 Task: Move the task Data not being saved when expected to the section To-Do in the project ZoomOut and sort the tasks in the project by Assignee in Ascending order.
Action: Mouse moved to (513, 232)
Screenshot: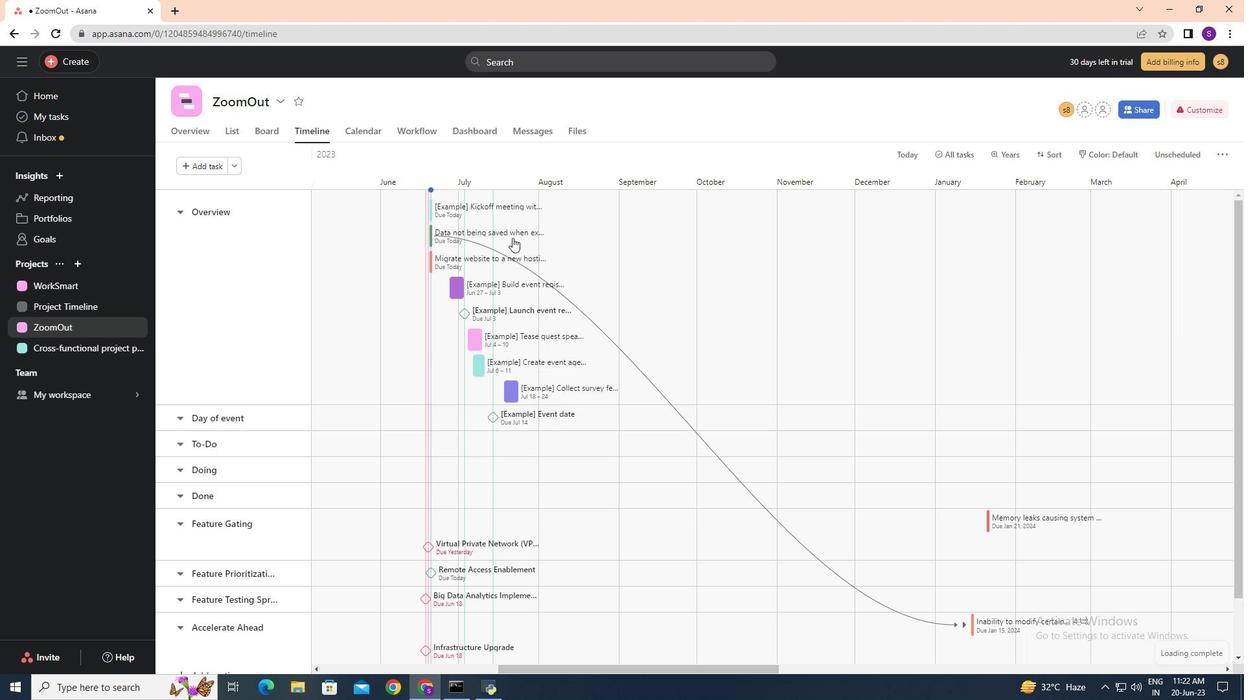 
Action: Mouse pressed left at (513, 232)
Screenshot: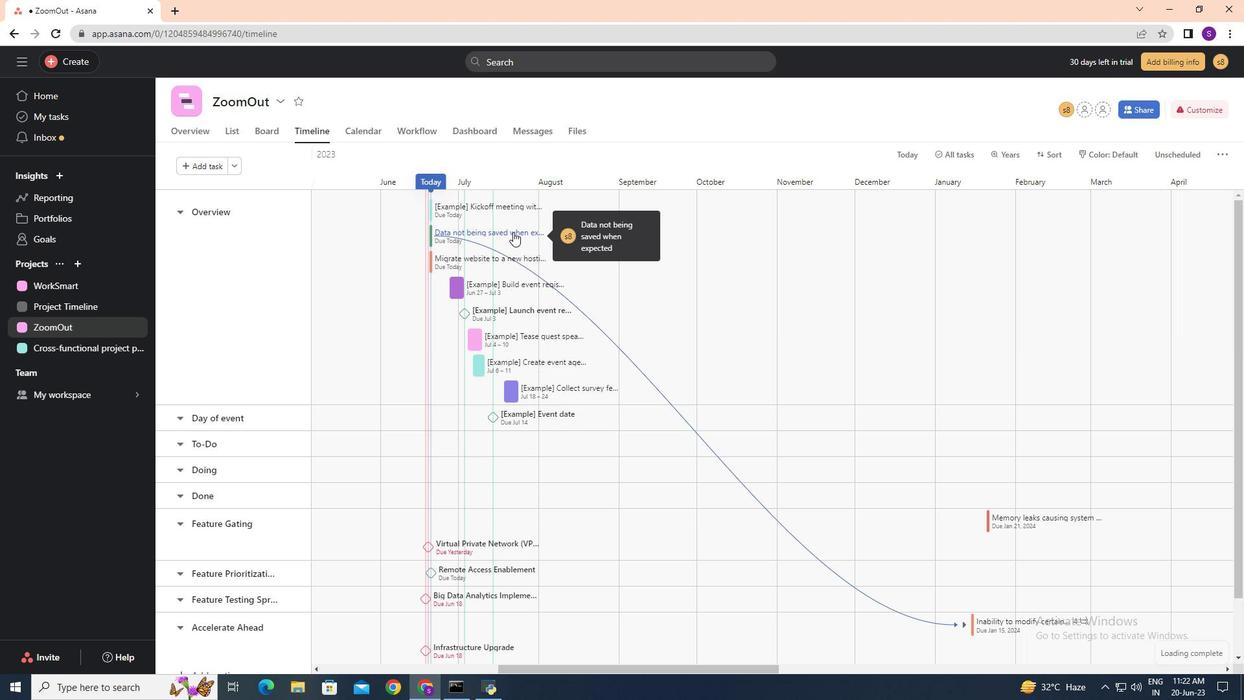 
Action: Mouse moved to (985, 289)
Screenshot: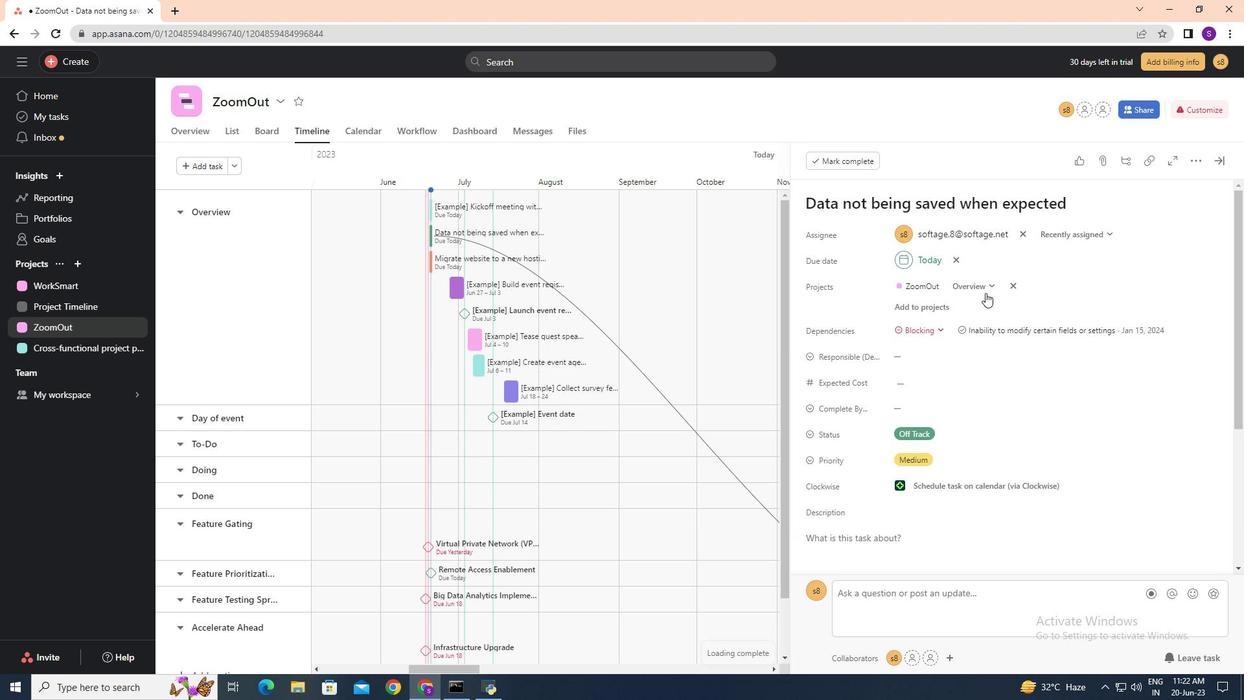 
Action: Mouse pressed left at (985, 289)
Screenshot: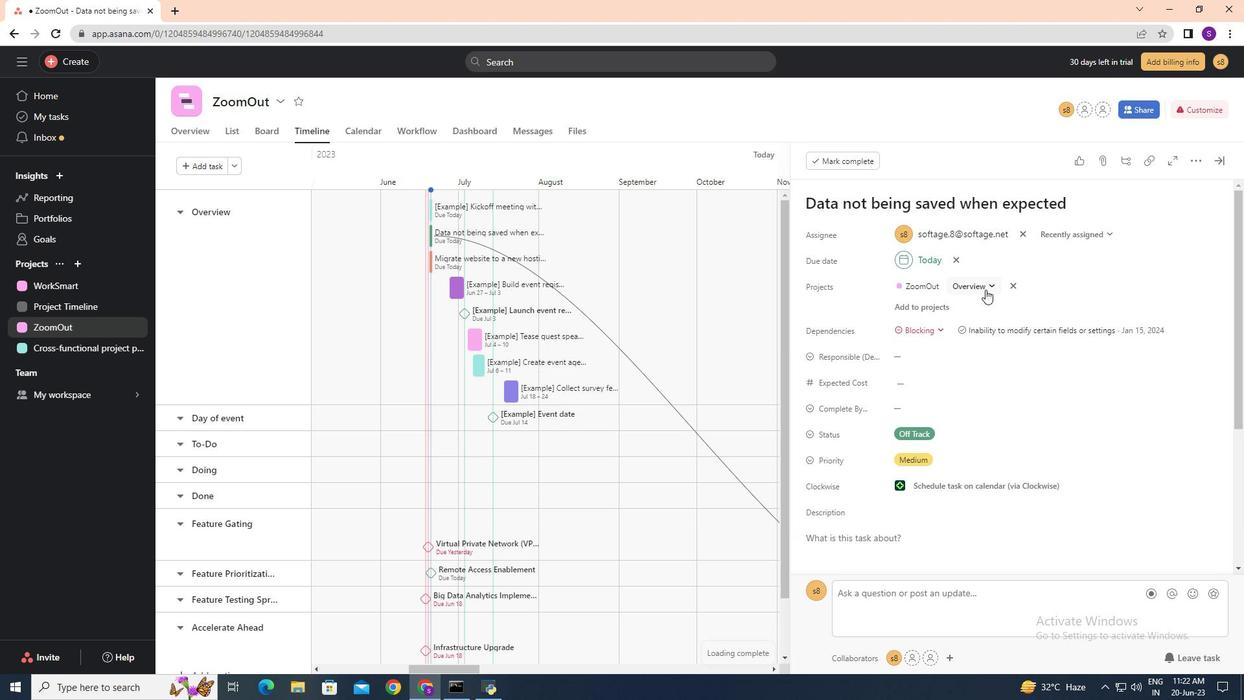 
Action: Mouse moved to (954, 359)
Screenshot: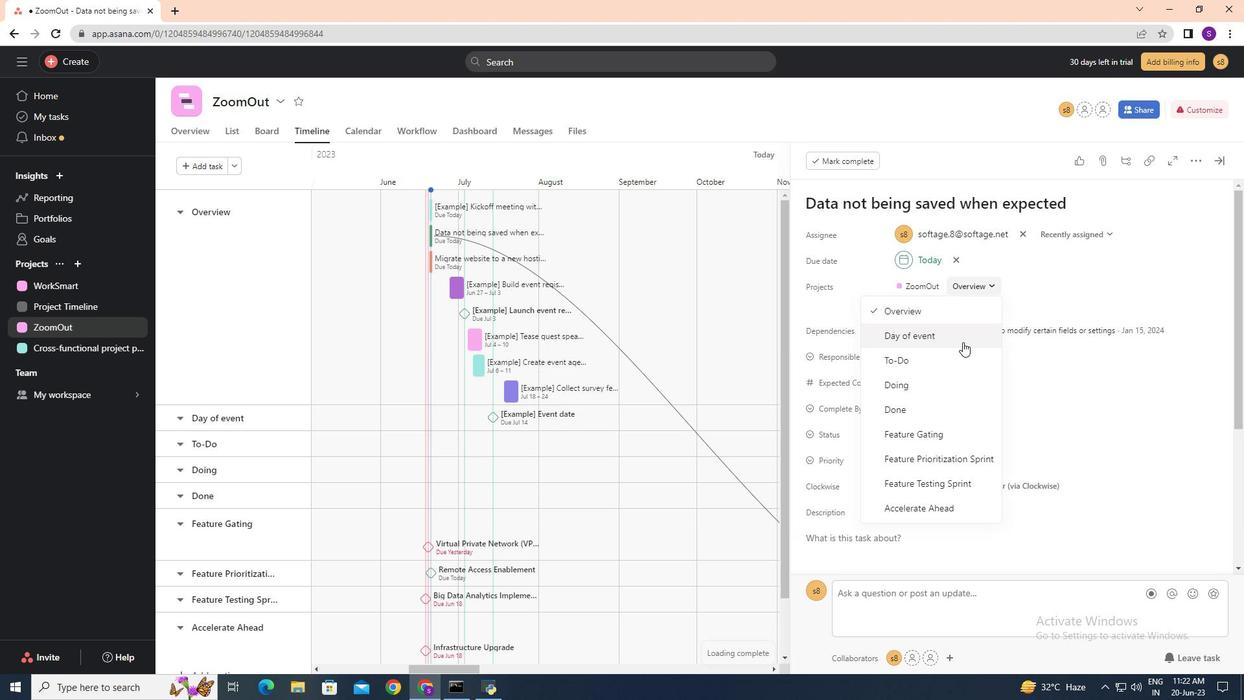 
Action: Mouse pressed left at (954, 359)
Screenshot: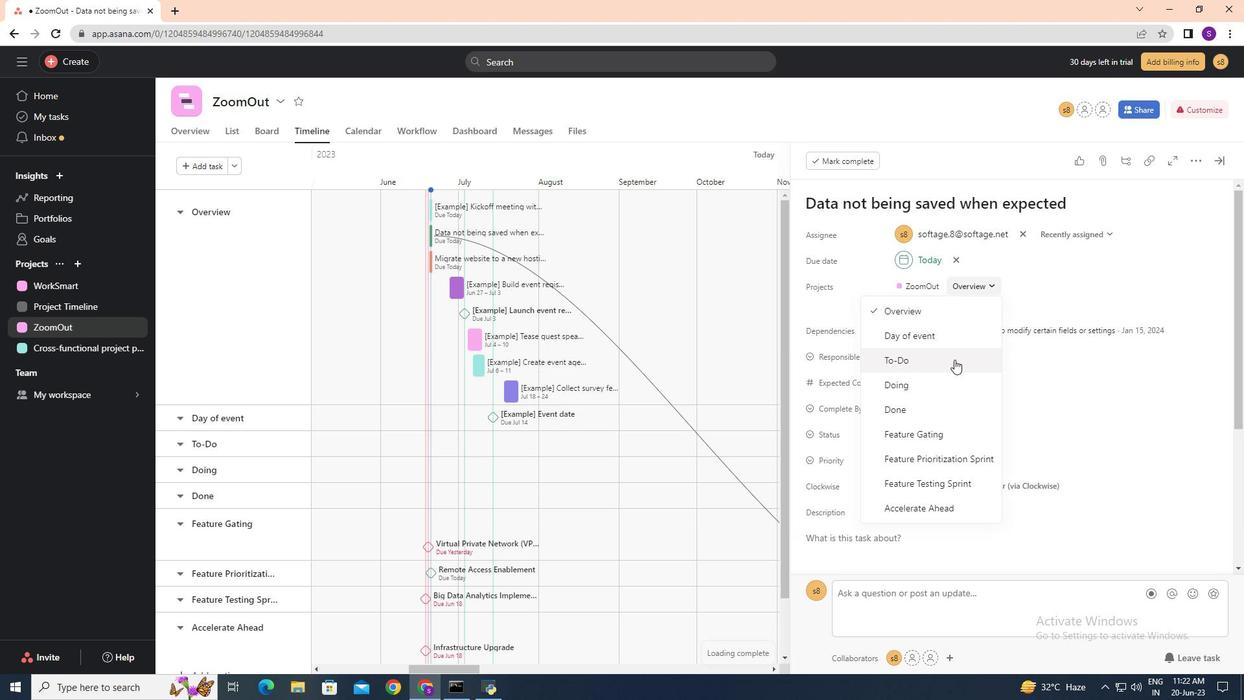 
Action: Mouse pressed left at (954, 359)
Screenshot: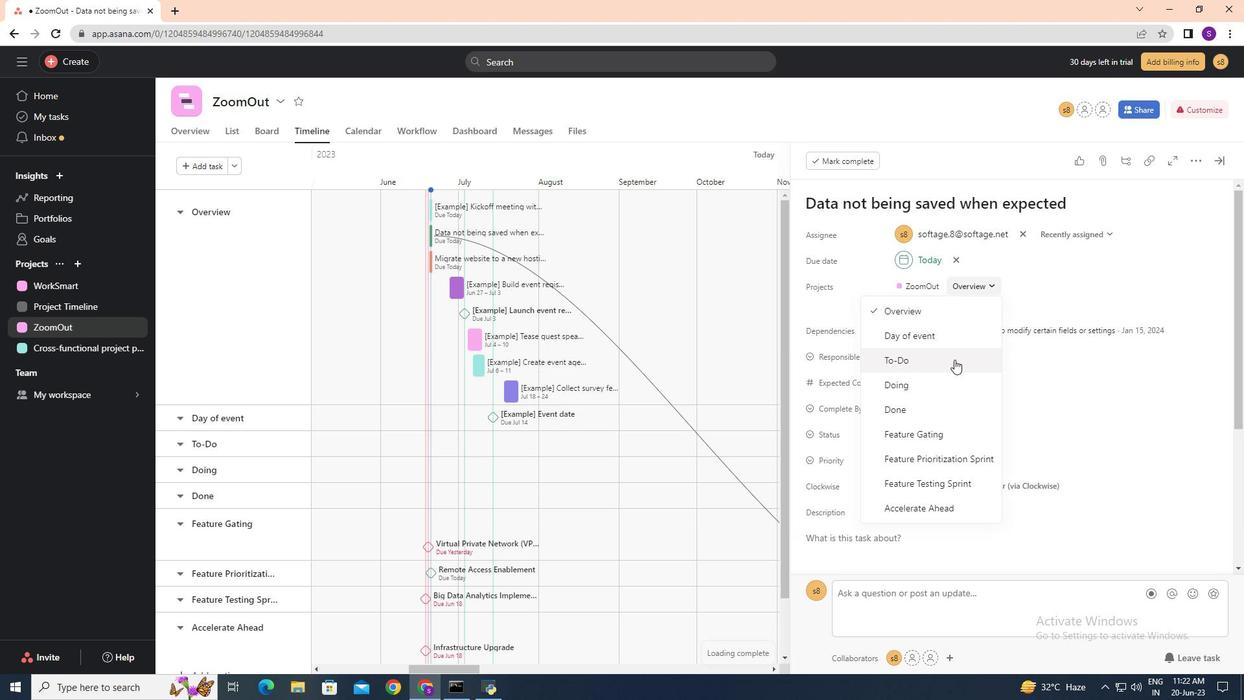 
Action: Mouse moved to (234, 127)
Screenshot: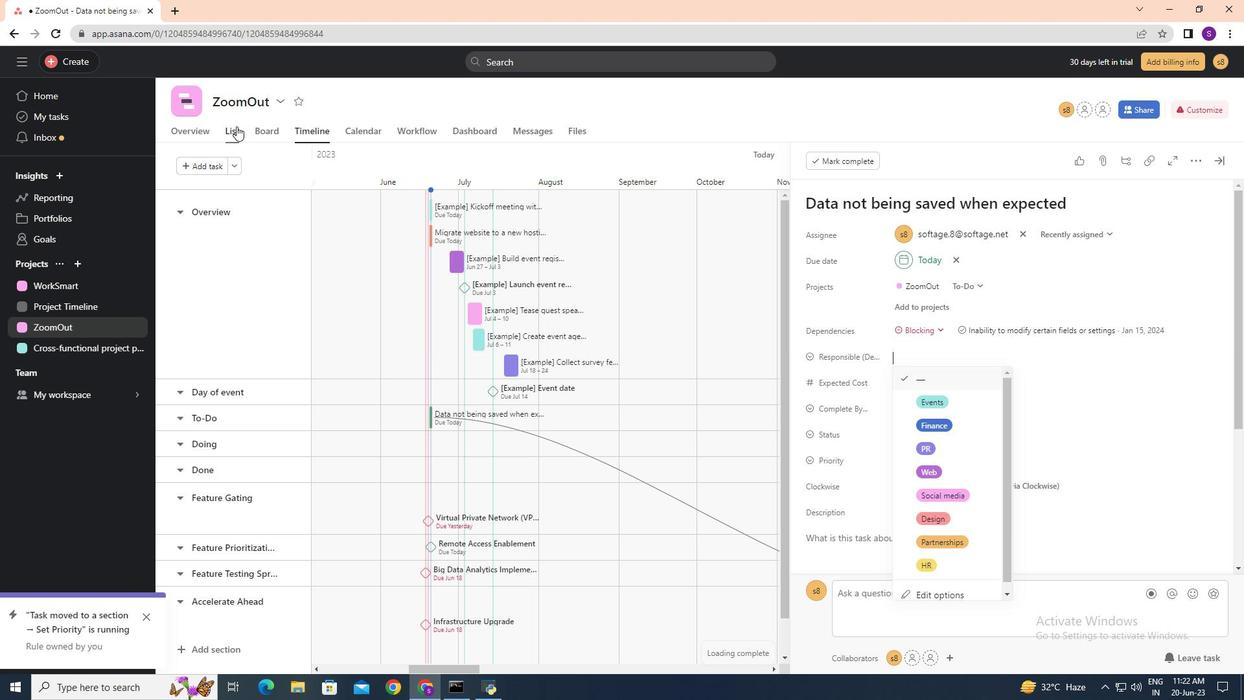
Action: Mouse pressed left at (234, 127)
Screenshot: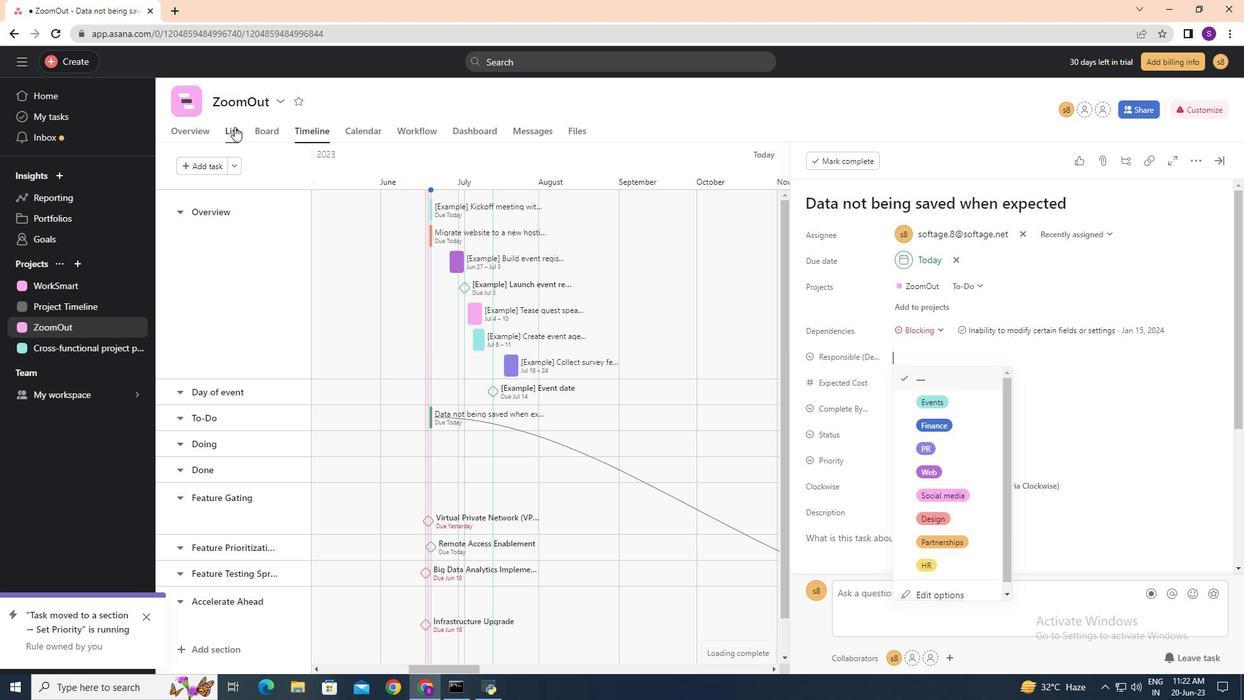 
Action: Mouse moved to (315, 159)
Screenshot: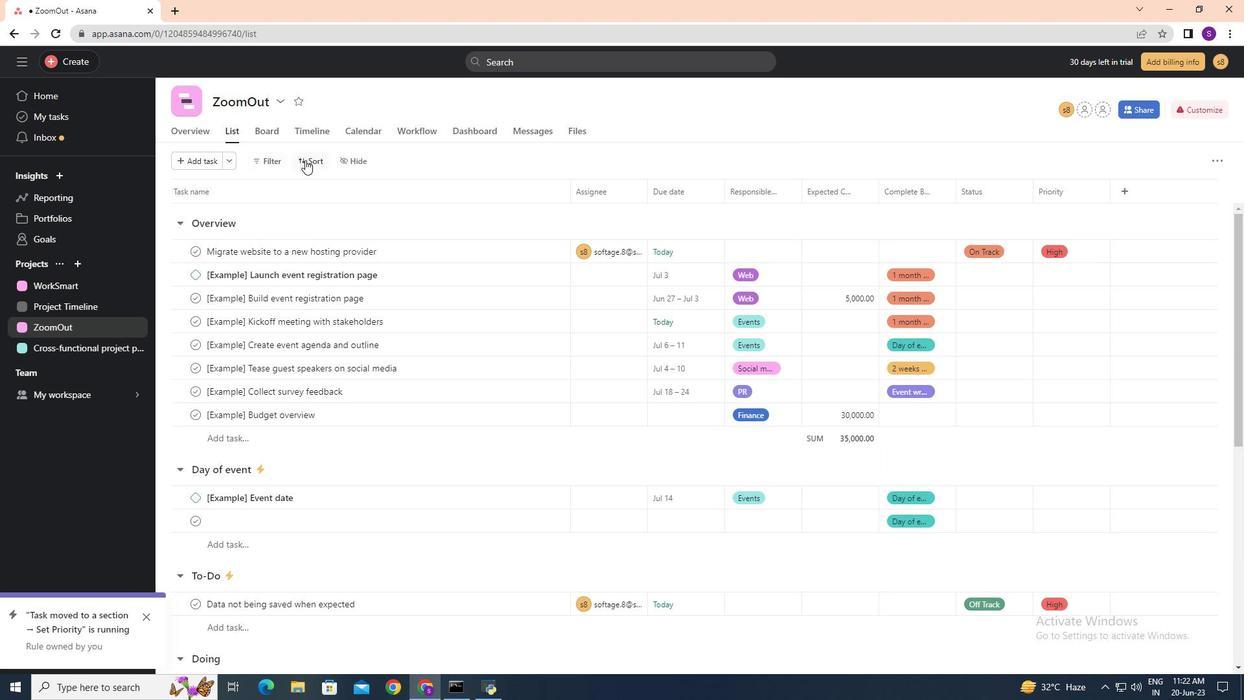
Action: Mouse pressed left at (315, 159)
Screenshot: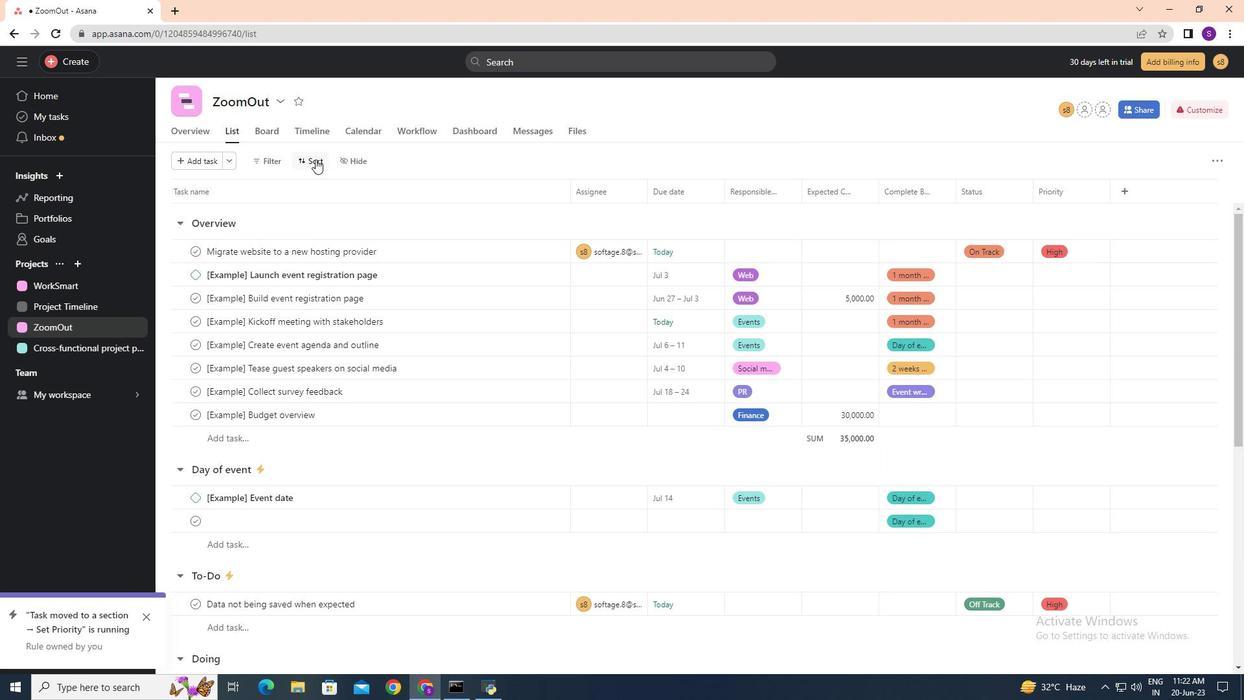 
Action: Mouse moved to (327, 270)
Screenshot: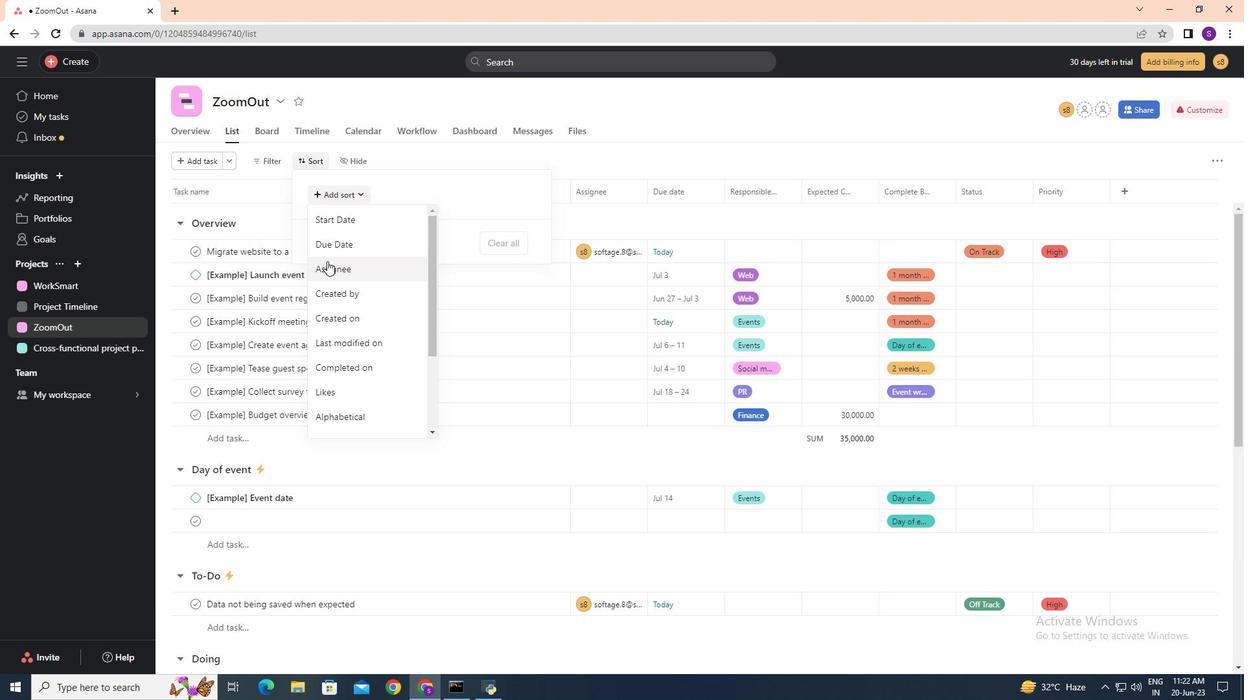 
Action: Mouse pressed left at (327, 270)
Screenshot: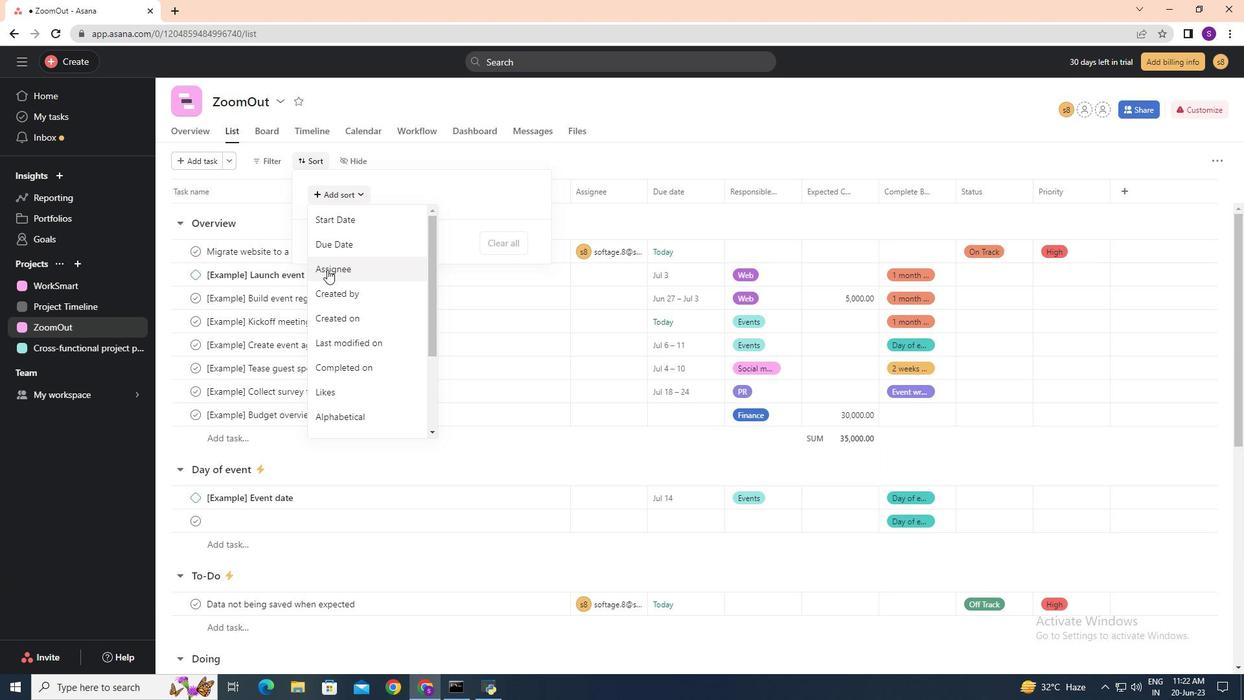 
Action: Mouse moved to (401, 213)
Screenshot: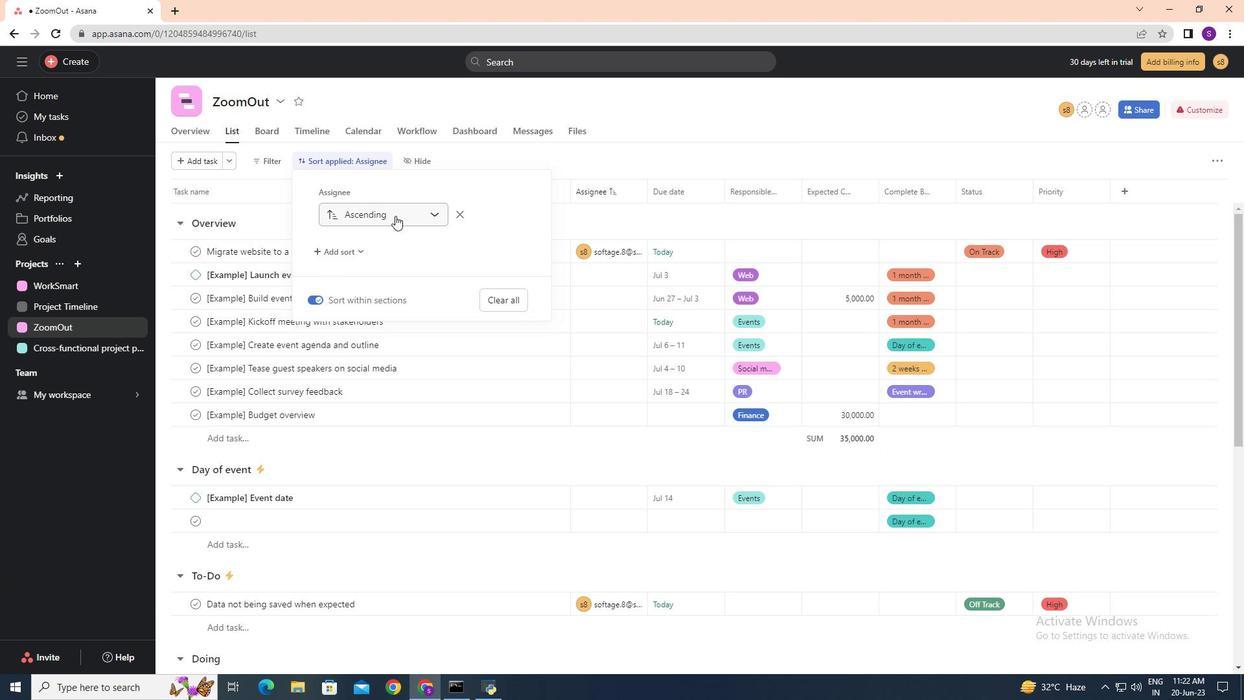 
Action: Mouse pressed left at (401, 213)
Screenshot: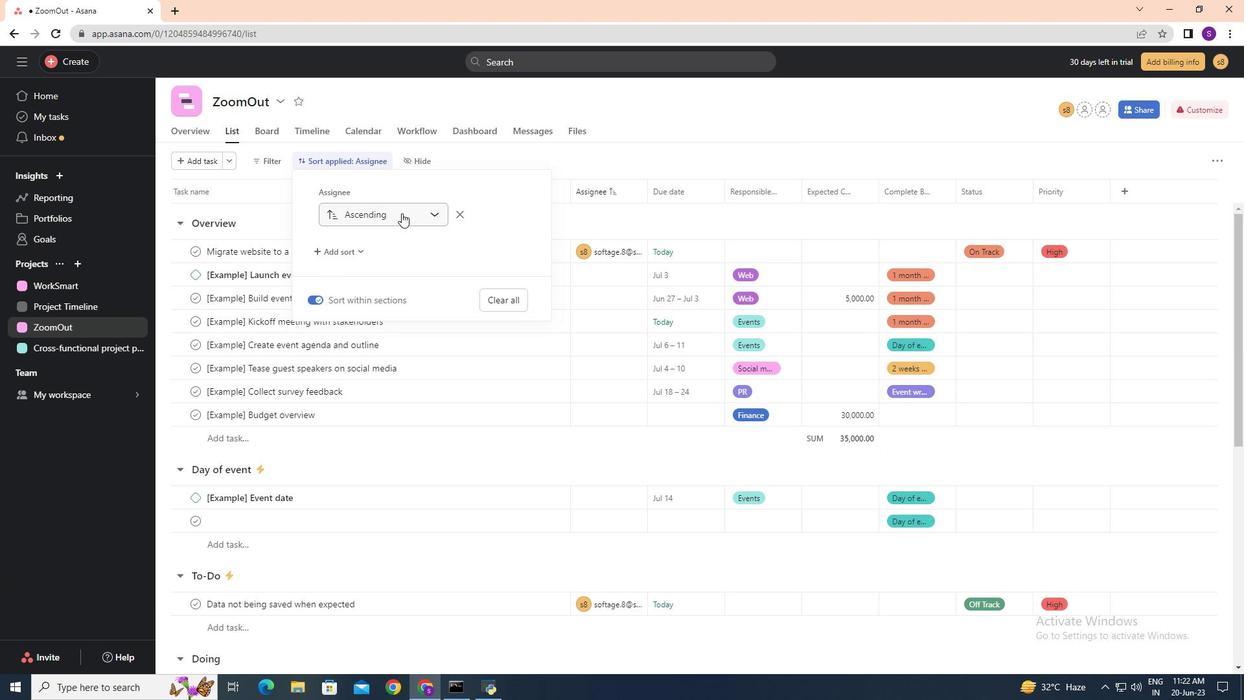 
Action: Mouse moved to (388, 248)
Screenshot: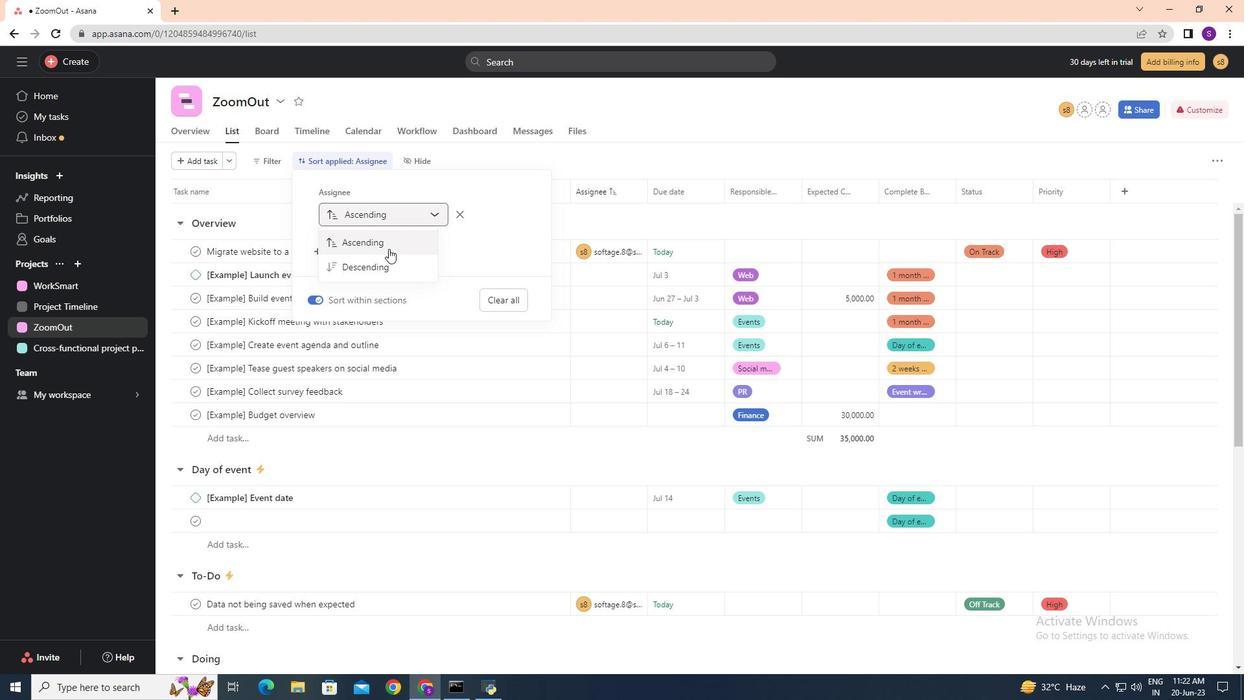 
Action: Mouse pressed left at (388, 248)
Screenshot: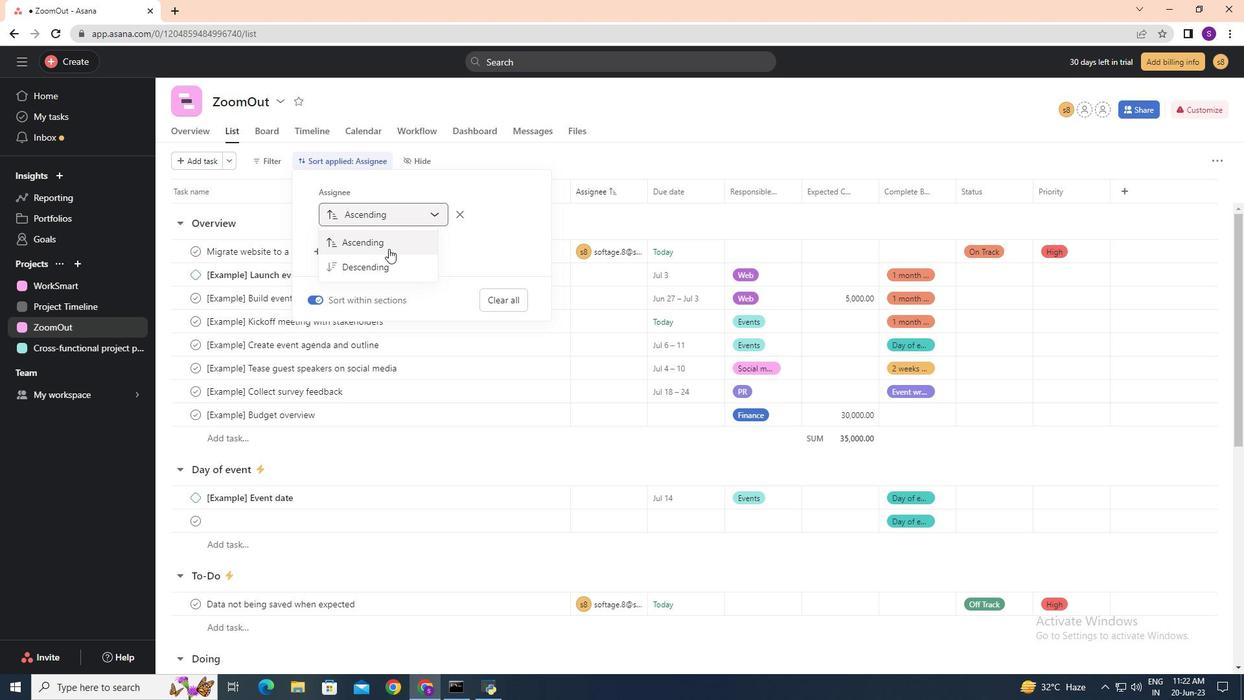 
Action: Mouse moved to (494, 298)
Screenshot: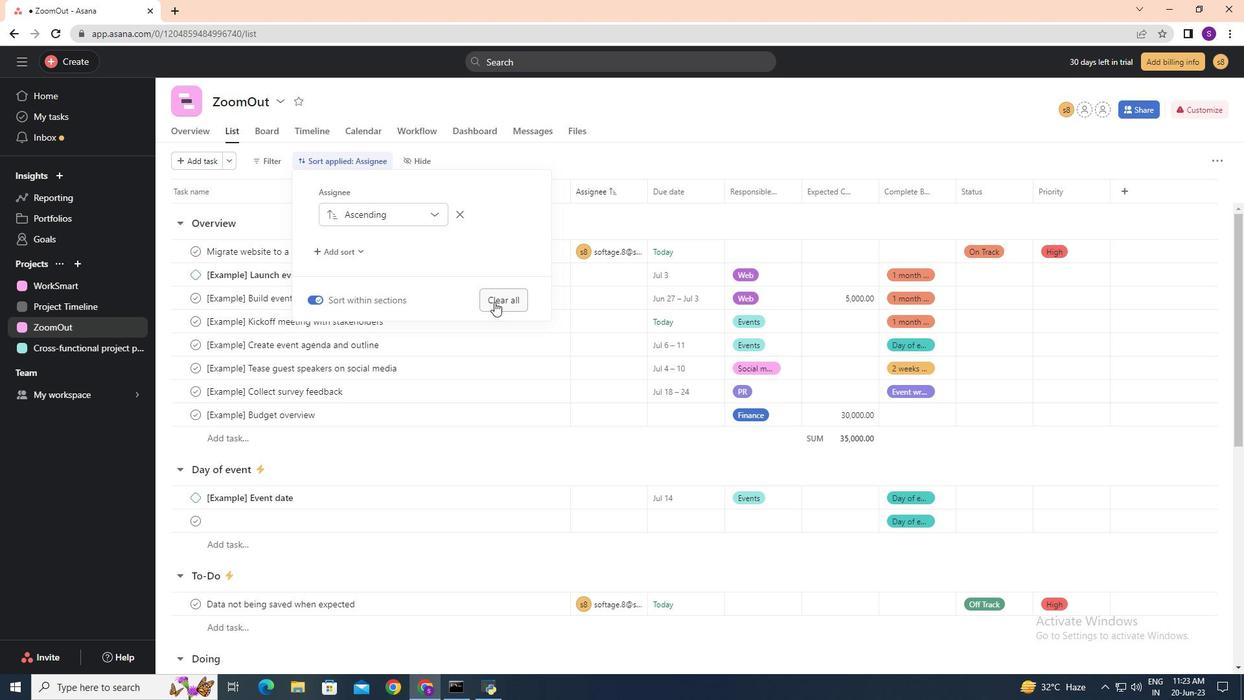 
Action: Mouse pressed left at (494, 298)
Screenshot: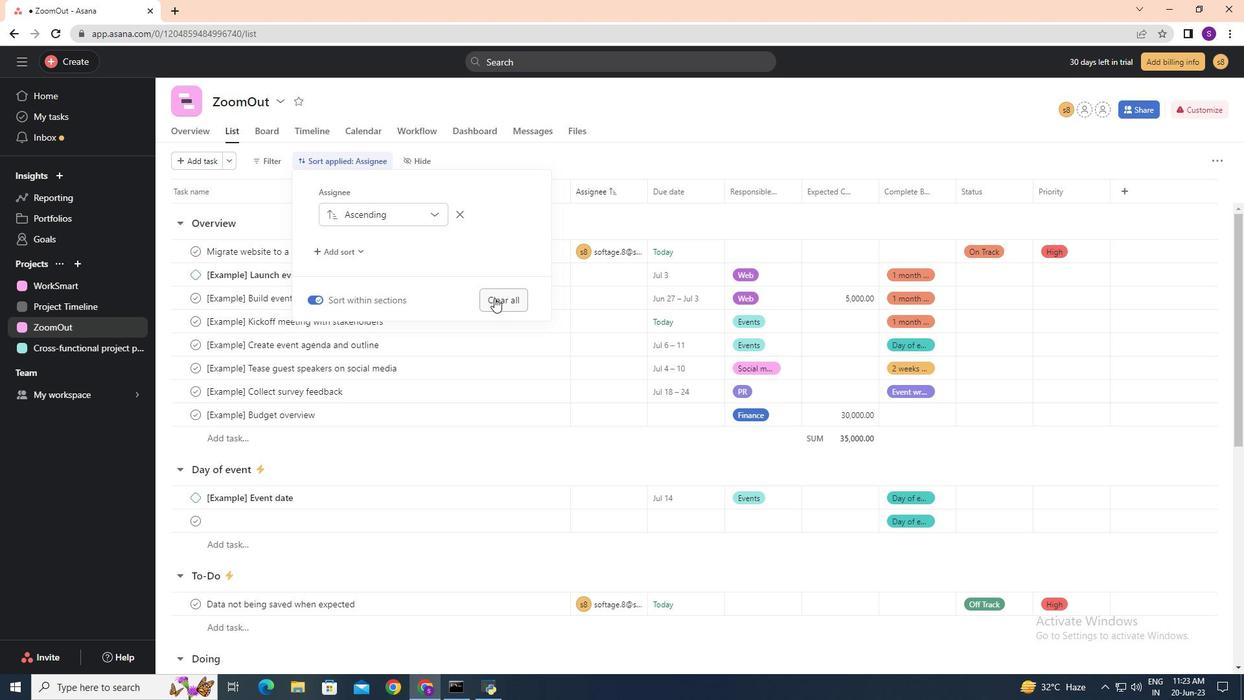 
